 Task: Look for the products that are on sale.
Action: Mouse moved to (31, 153)
Screenshot: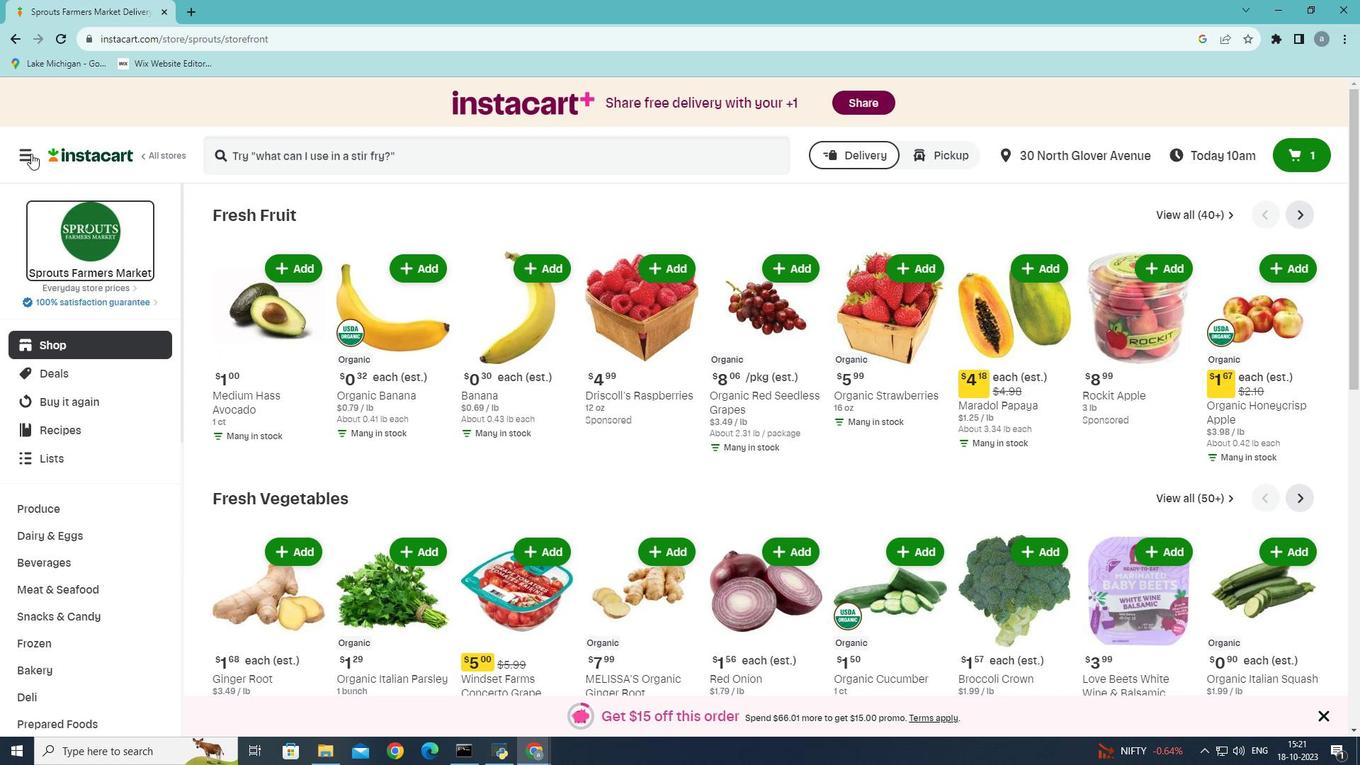 
Action: Mouse pressed left at (31, 153)
Screenshot: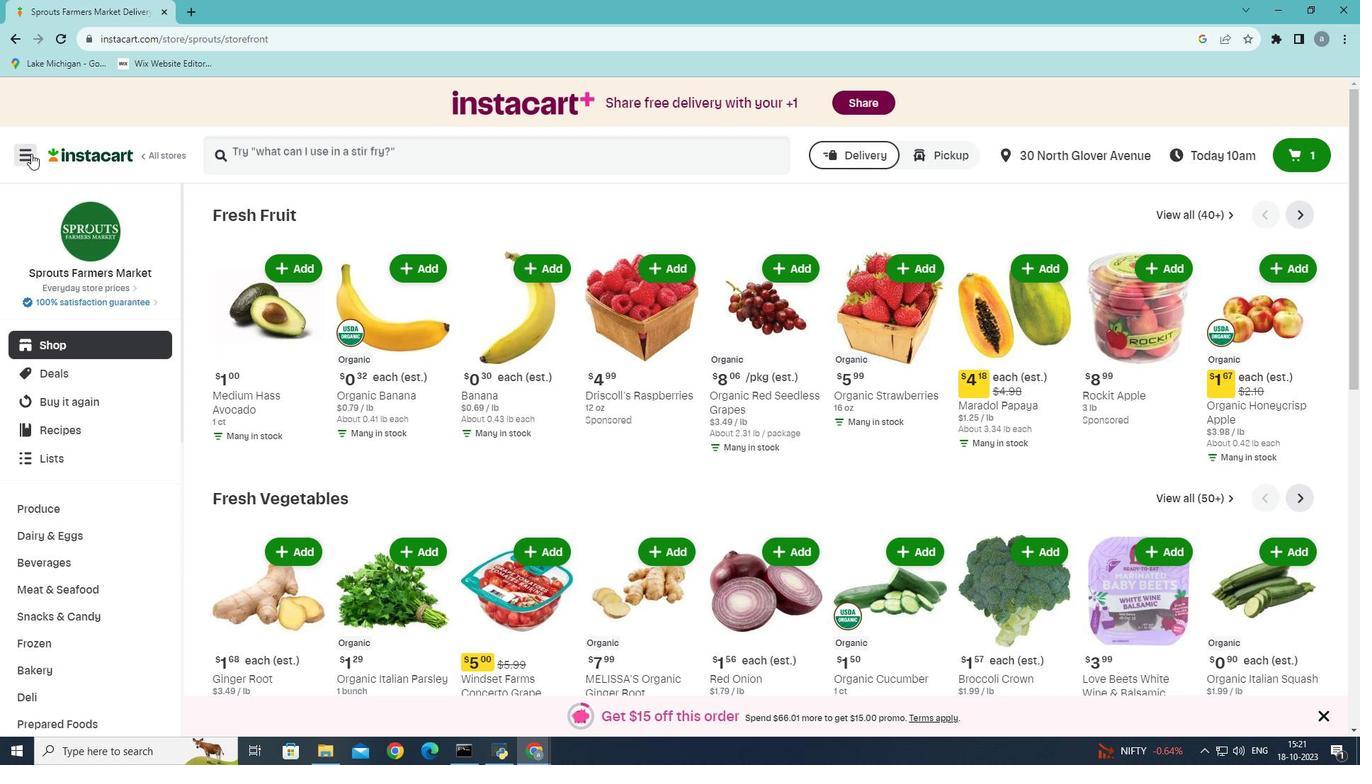 
Action: Mouse moved to (82, 419)
Screenshot: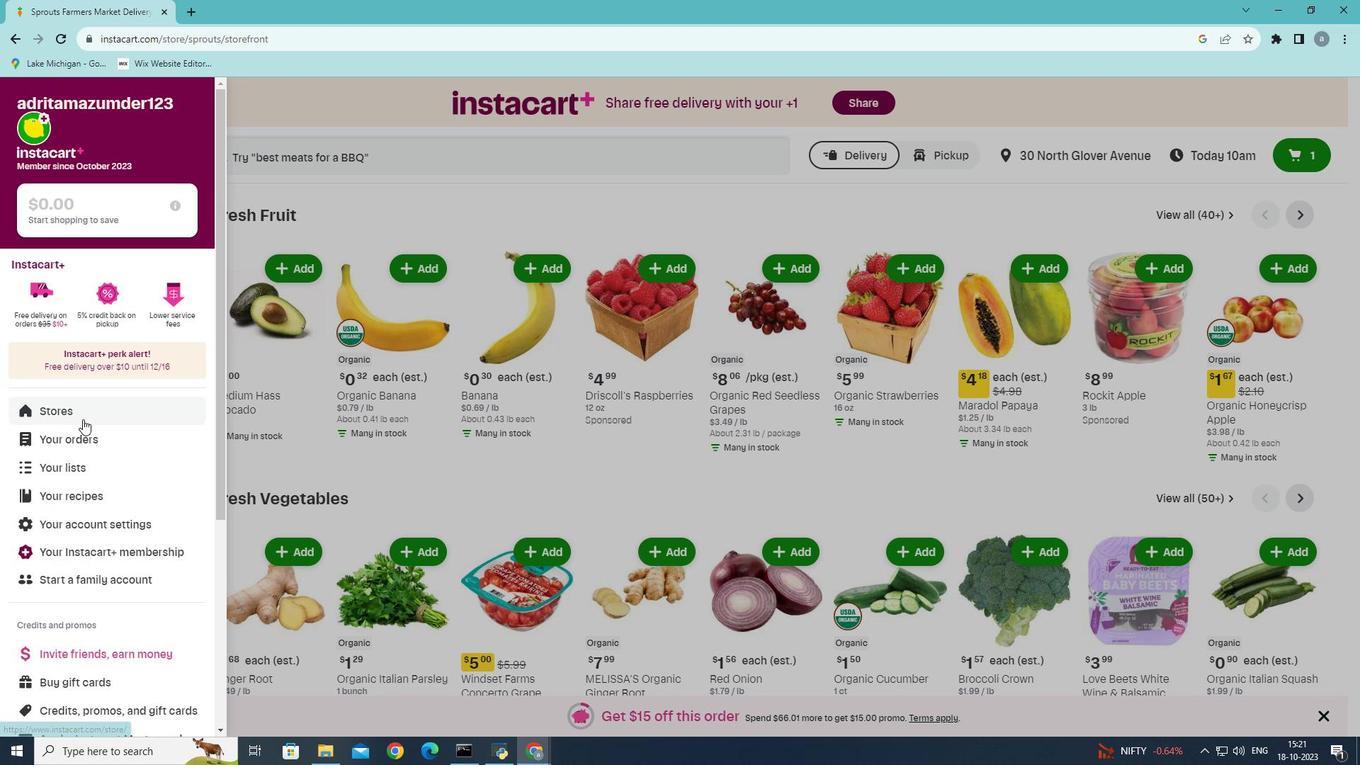 
Action: Mouse pressed left at (82, 419)
Screenshot: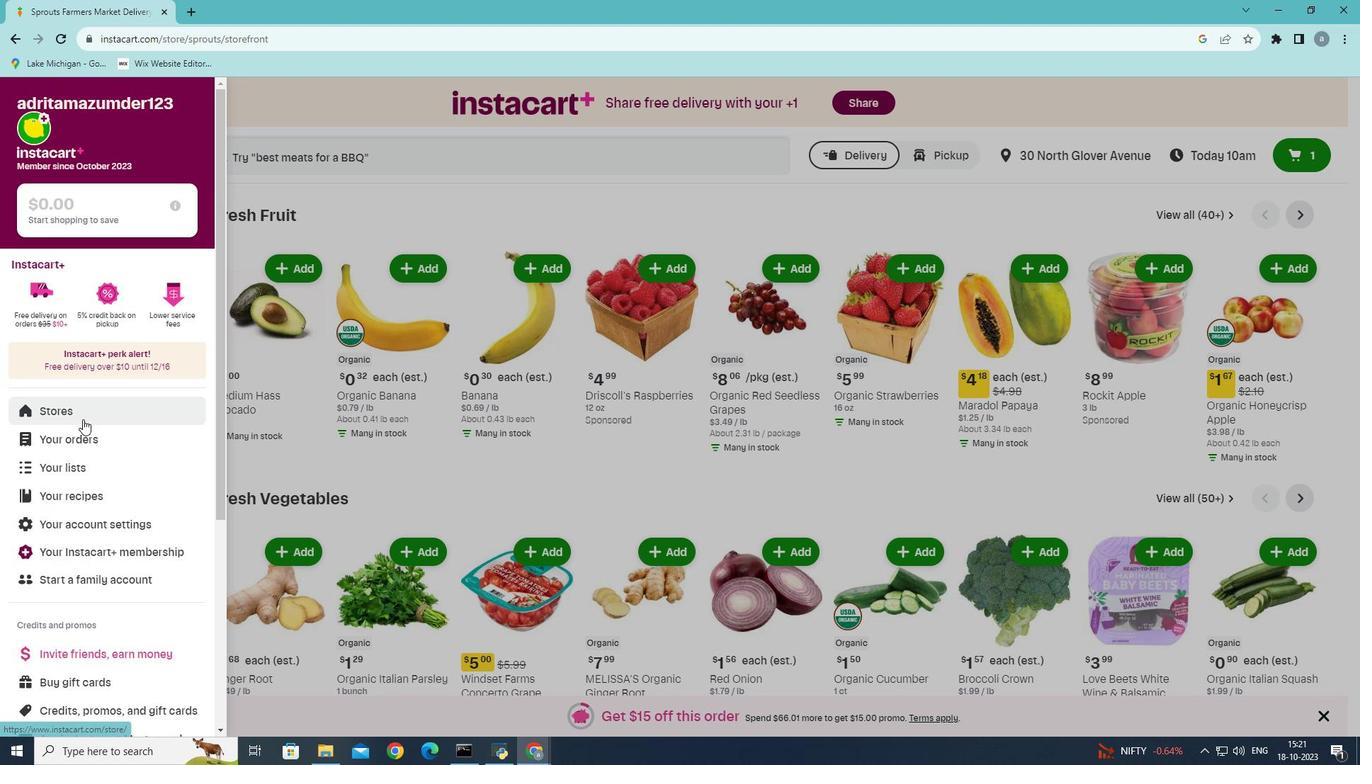 
Action: Mouse moved to (329, 166)
Screenshot: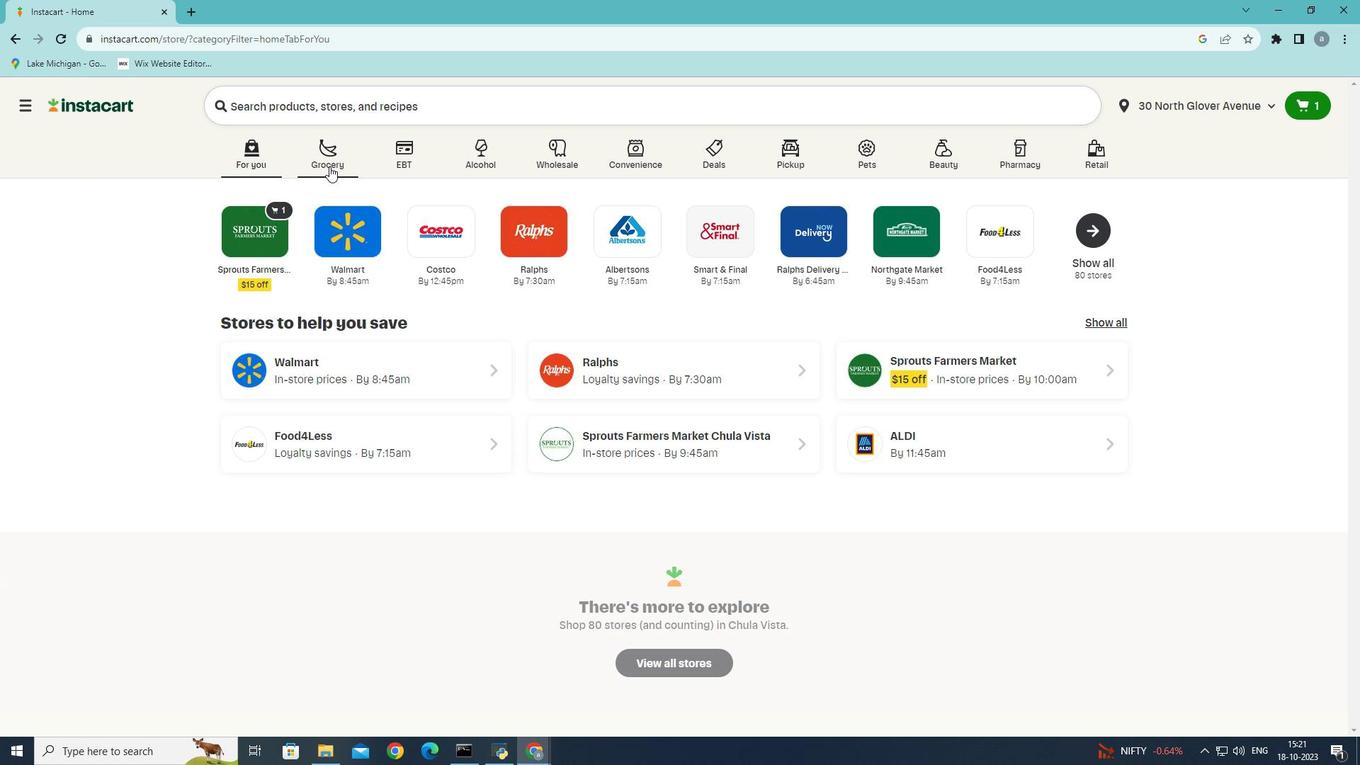 
Action: Mouse pressed left at (329, 166)
Screenshot: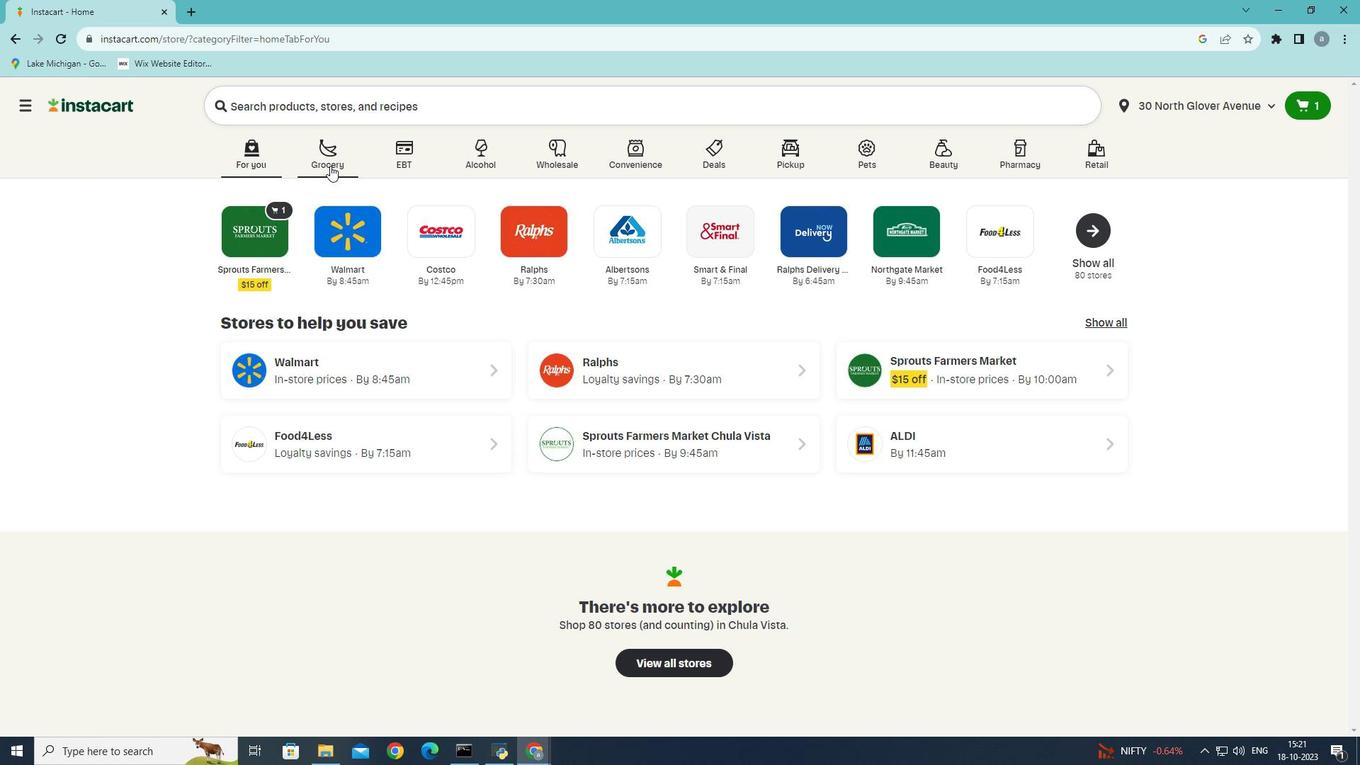 
Action: Mouse moved to (328, 423)
Screenshot: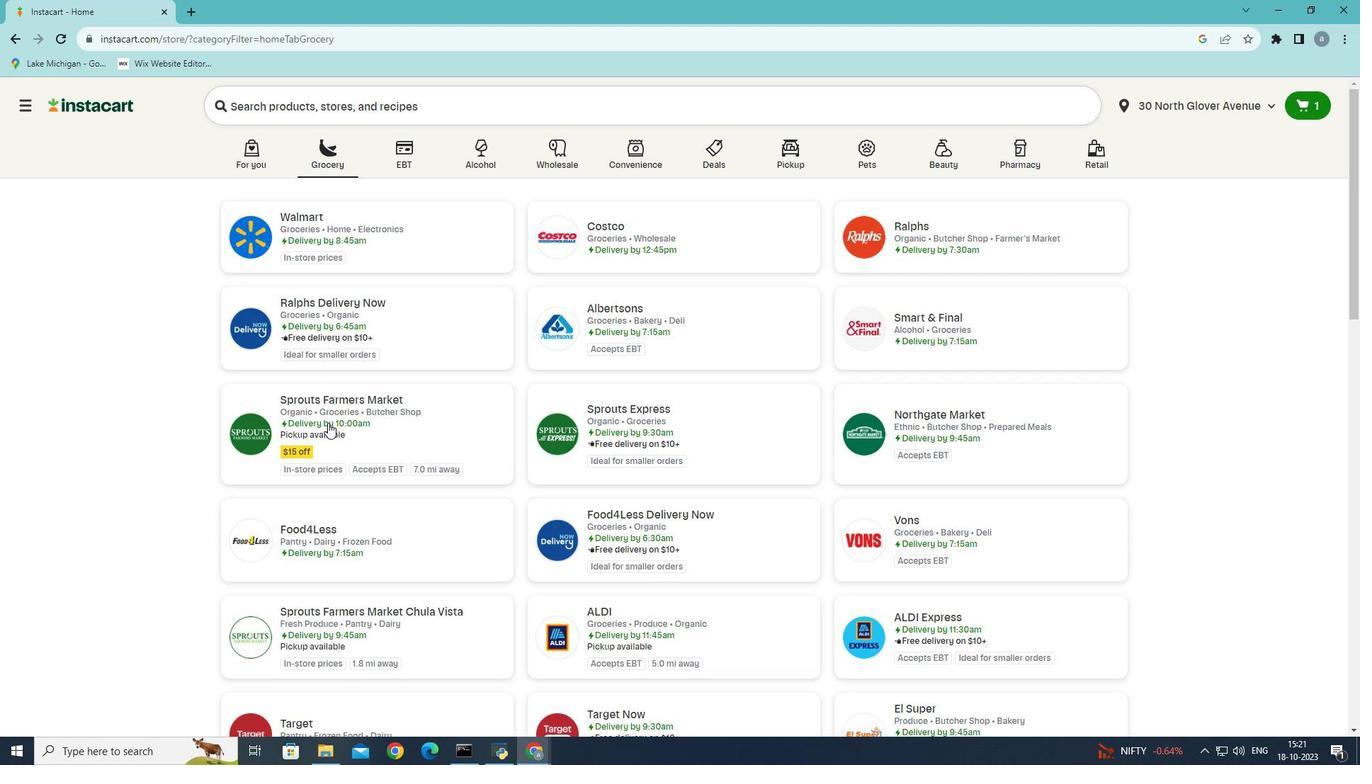 
Action: Mouse pressed left at (328, 423)
Screenshot: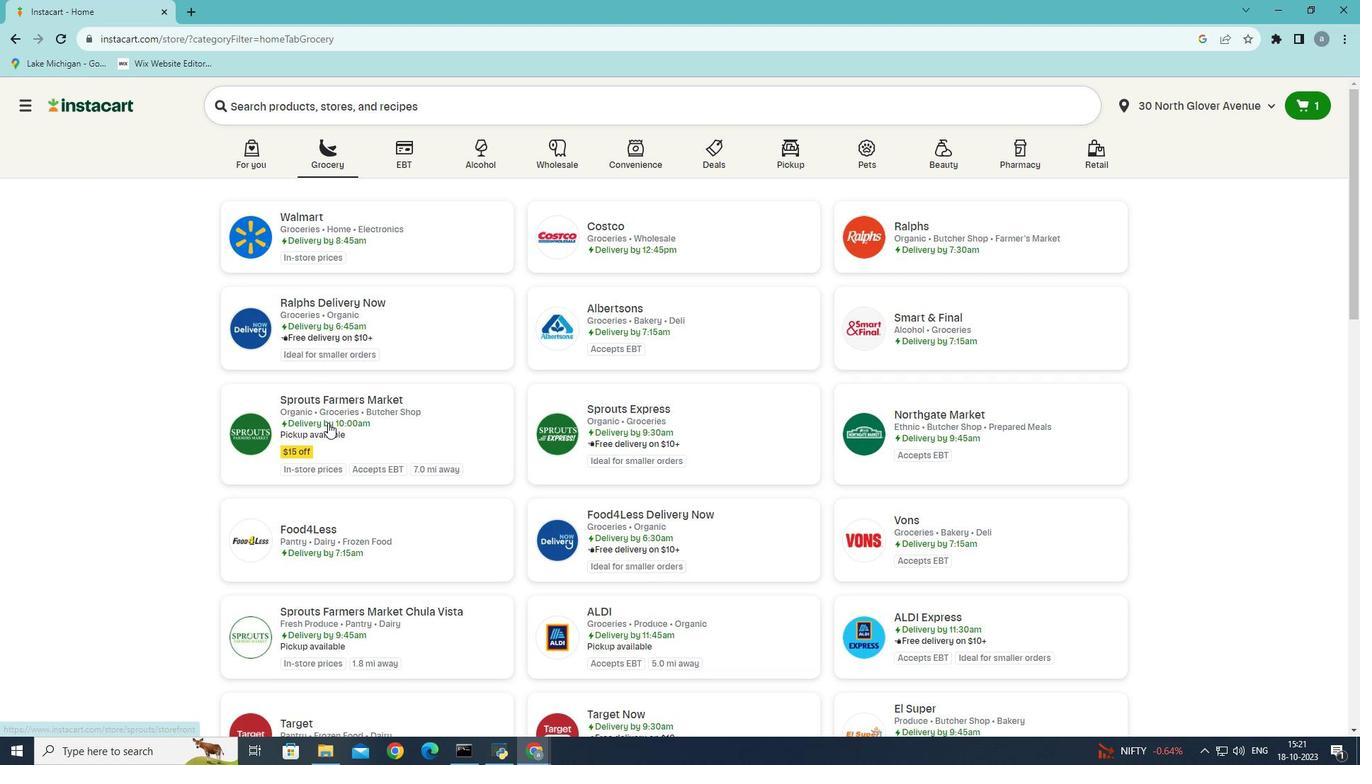 
Action: Mouse moved to (57, 588)
Screenshot: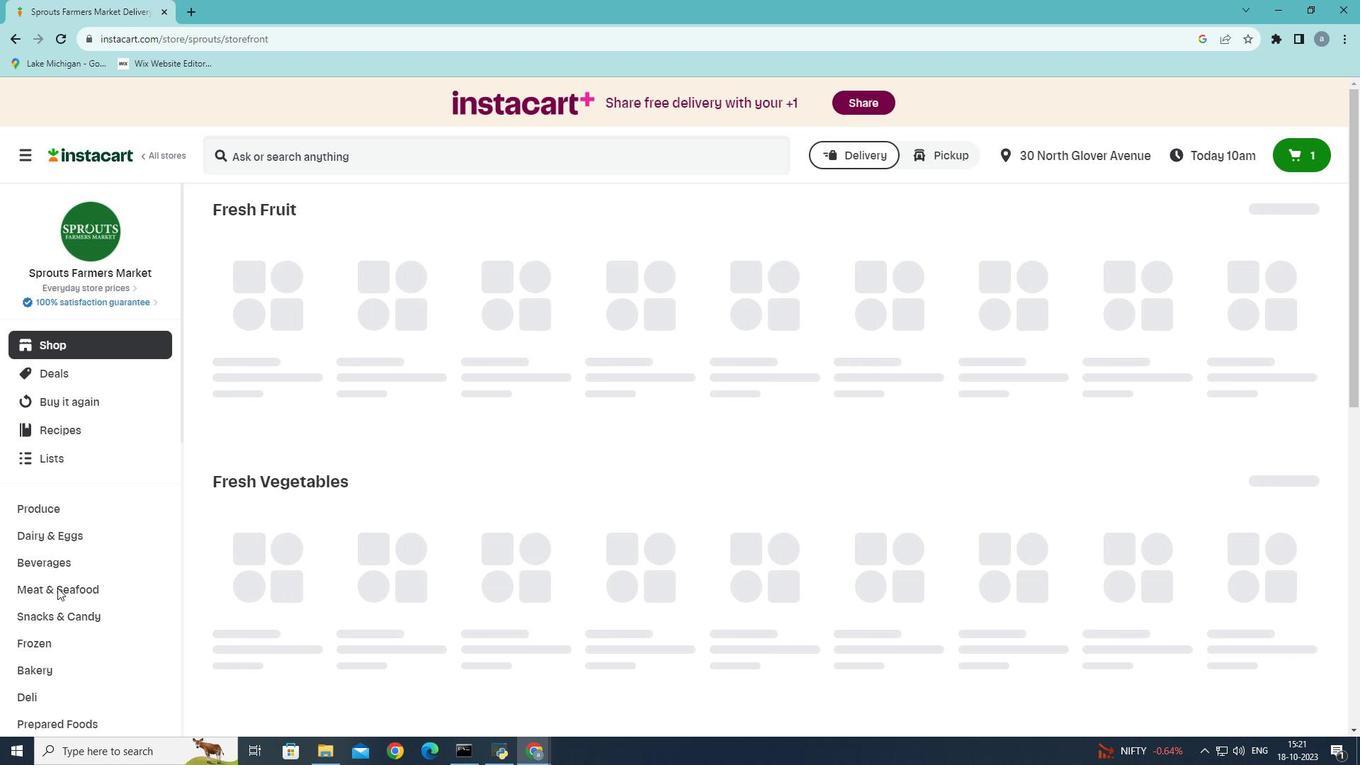 
Action: Mouse pressed left at (57, 588)
Screenshot: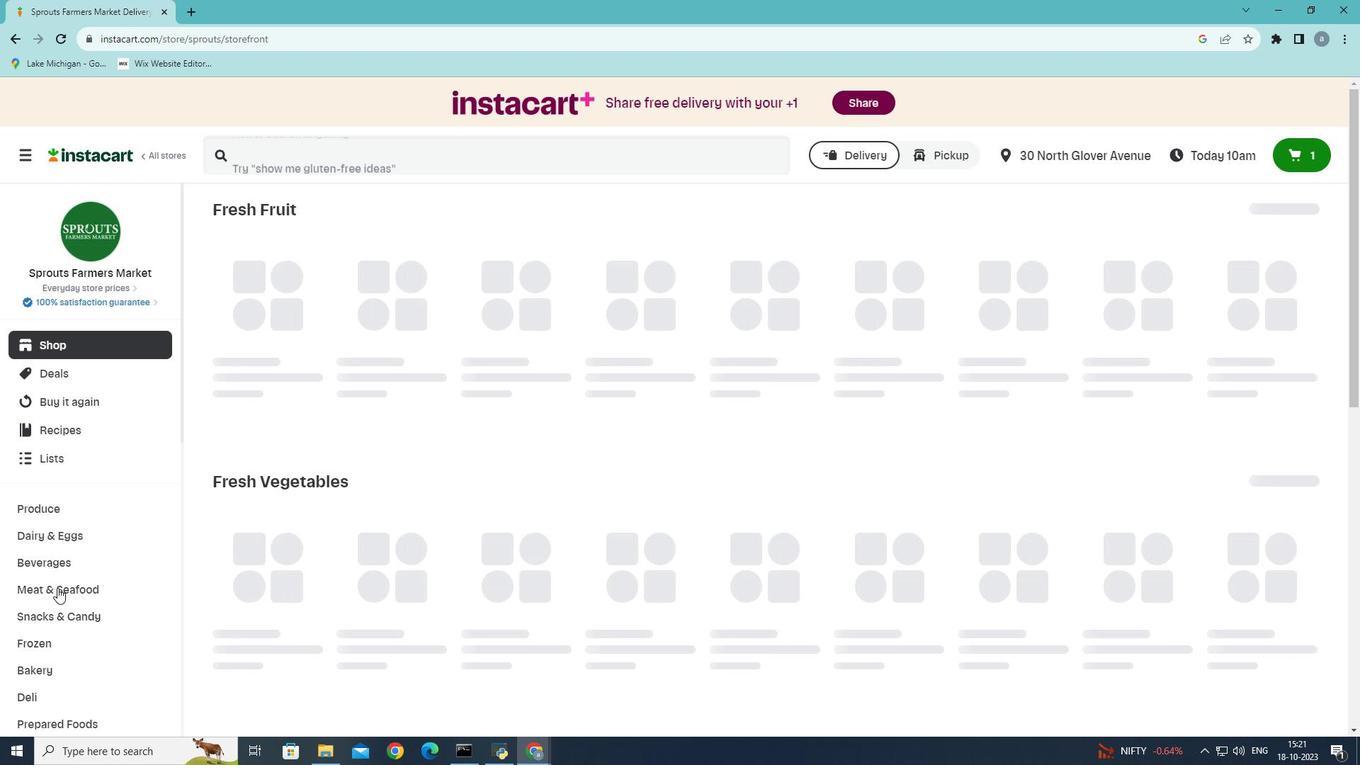 
Action: Mouse moved to (512, 241)
Screenshot: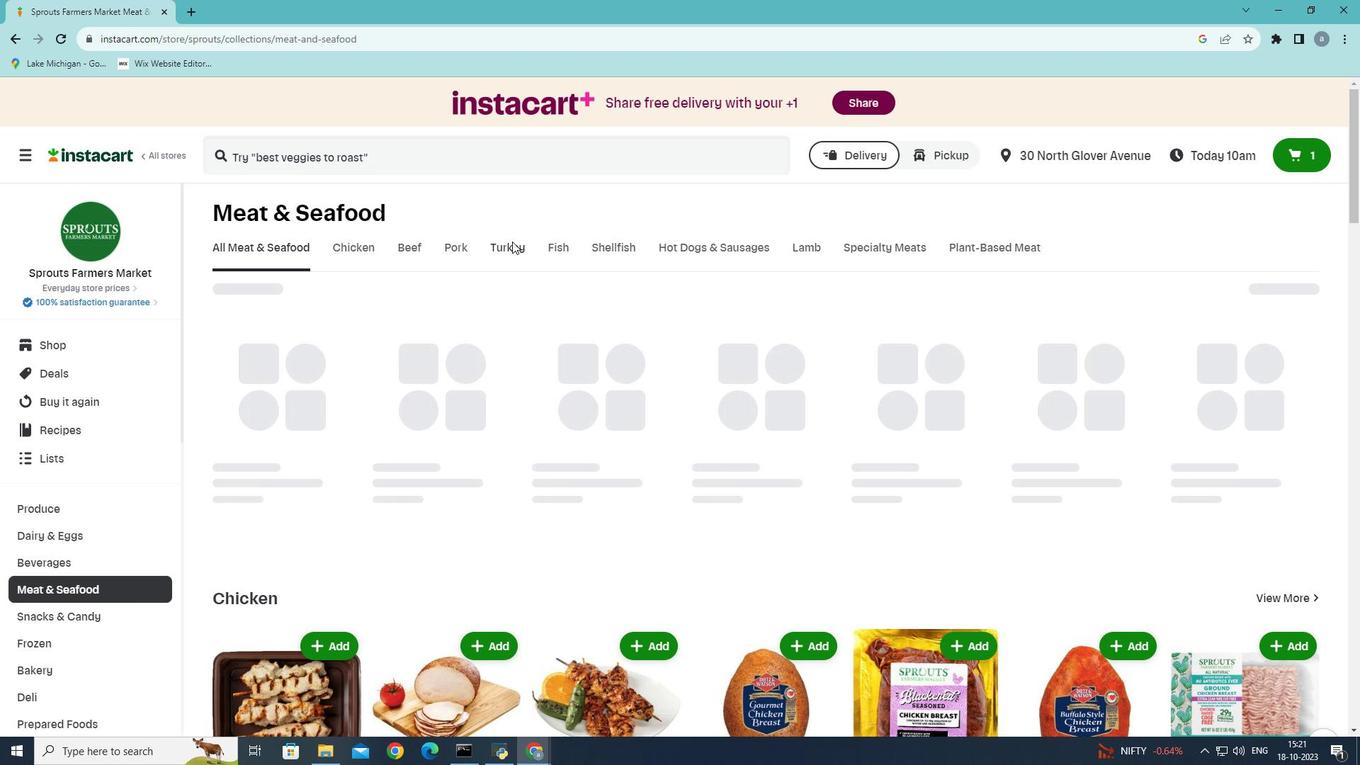 
Action: Mouse pressed left at (512, 241)
Screenshot: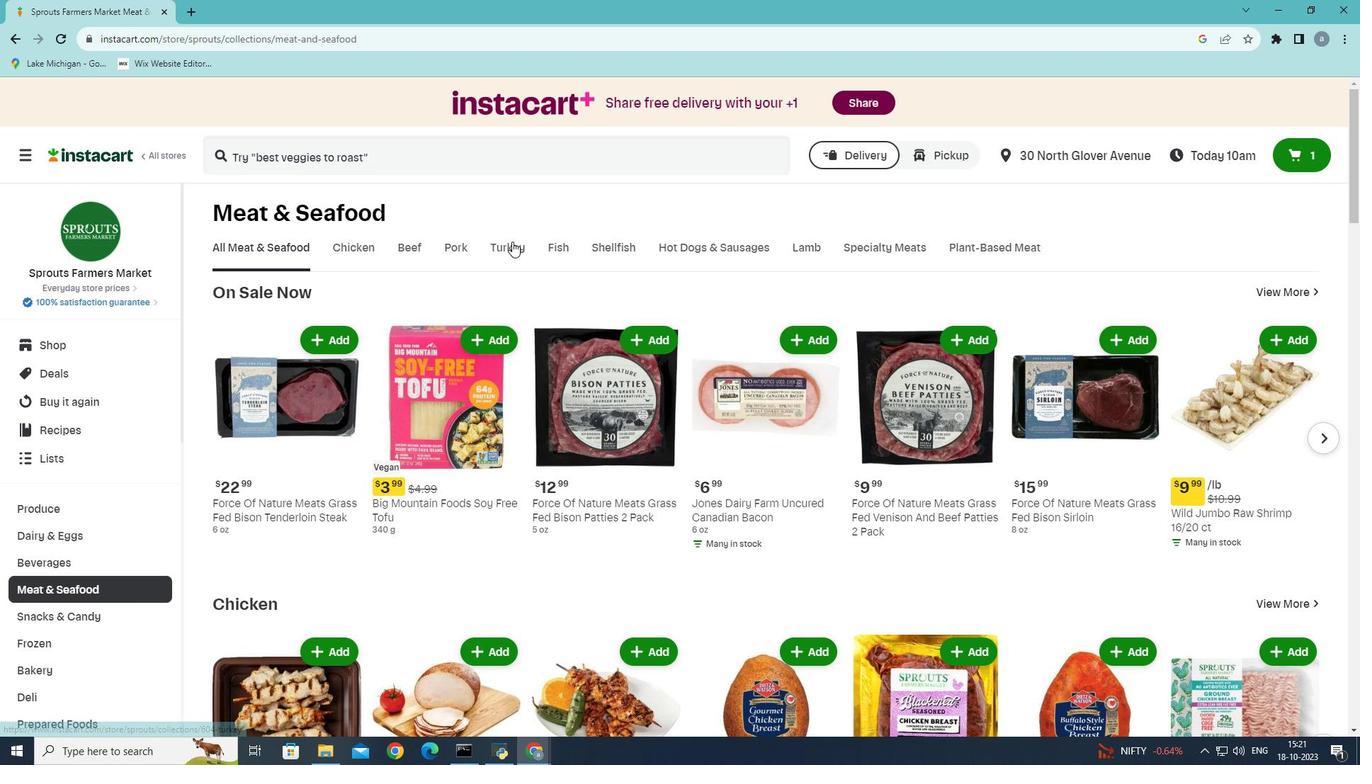
Action: Mouse moved to (471, 313)
Screenshot: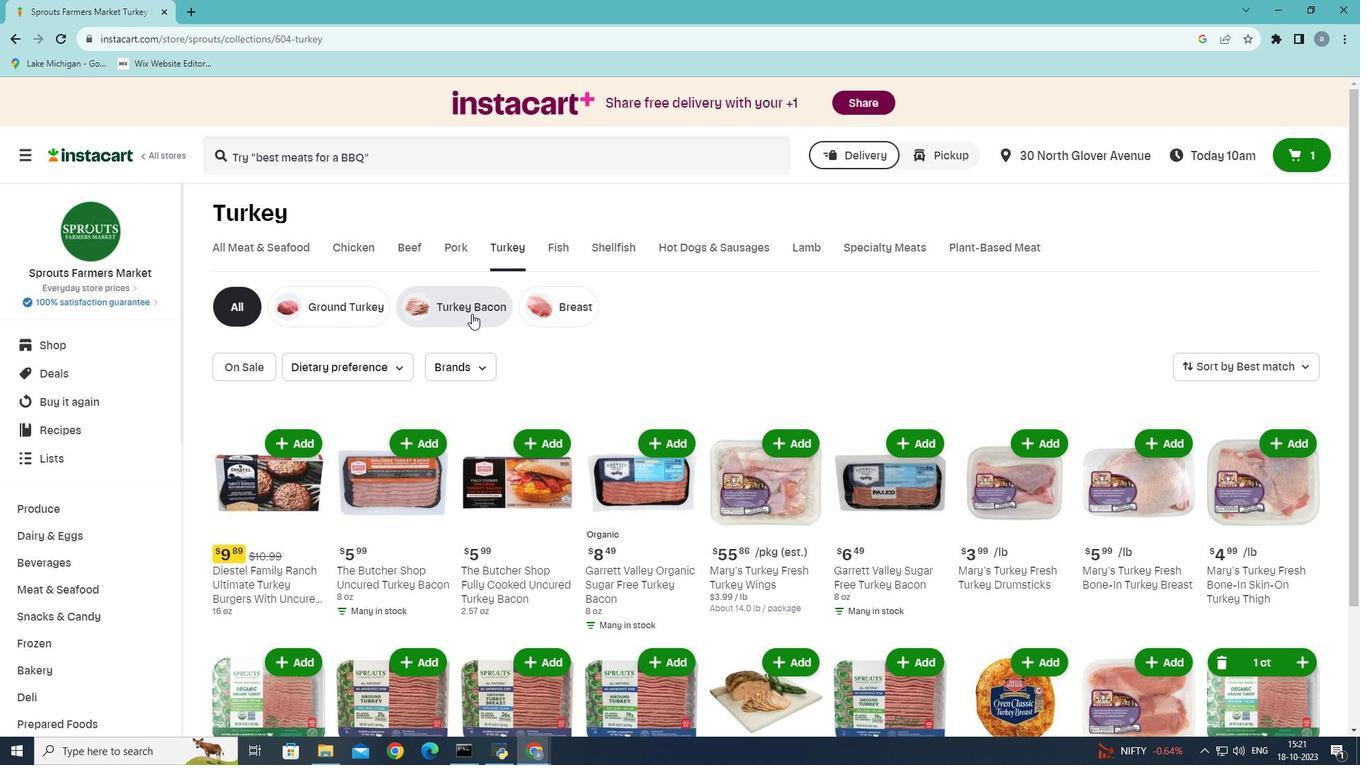 
Action: Mouse pressed left at (471, 313)
Screenshot: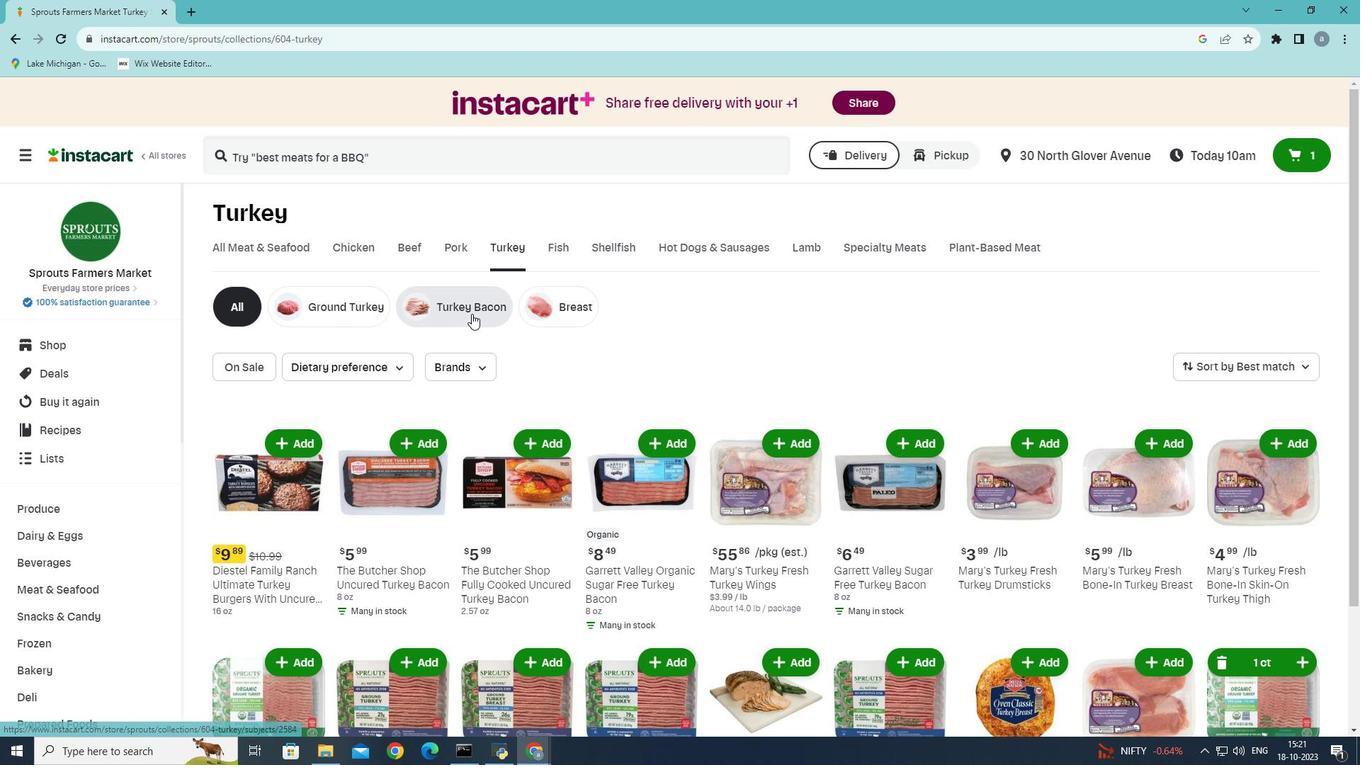 
Action: Mouse moved to (243, 373)
Screenshot: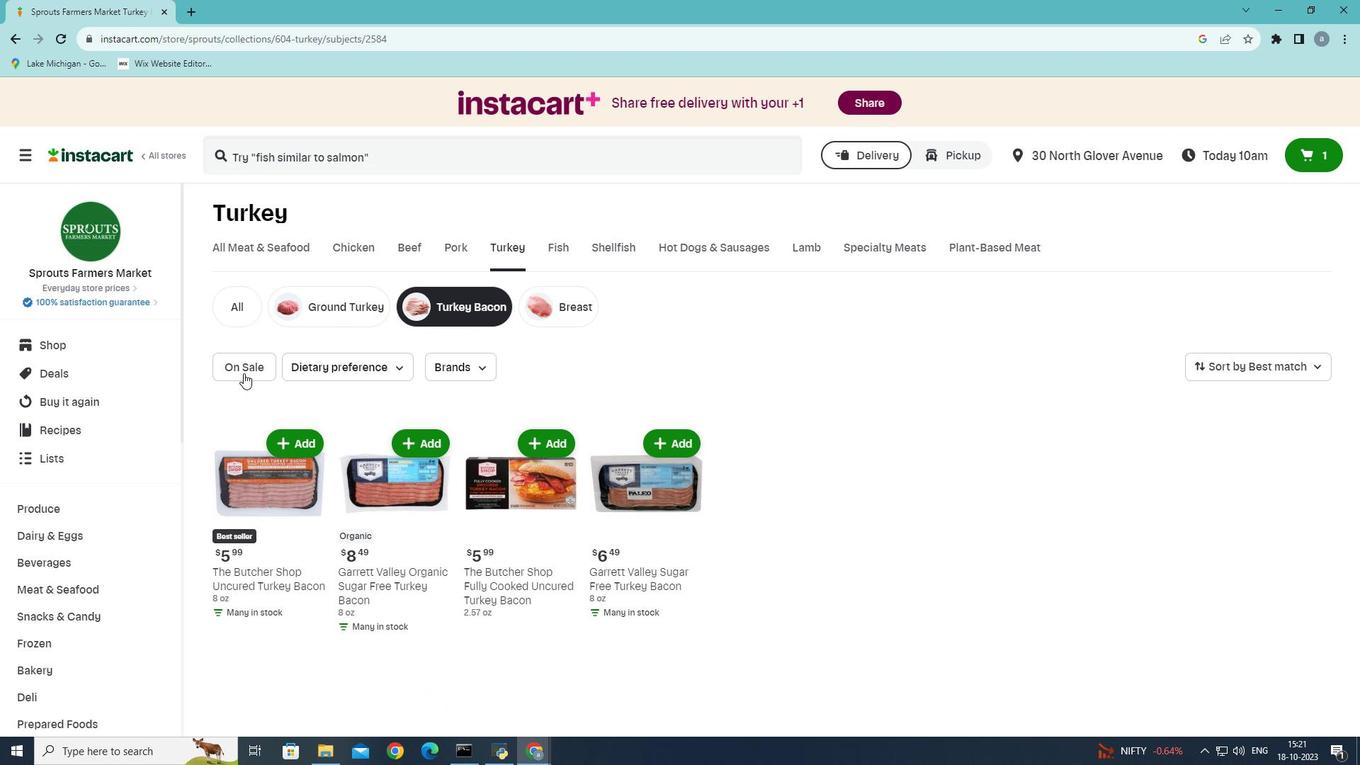 
Action: Mouse pressed left at (243, 373)
Screenshot: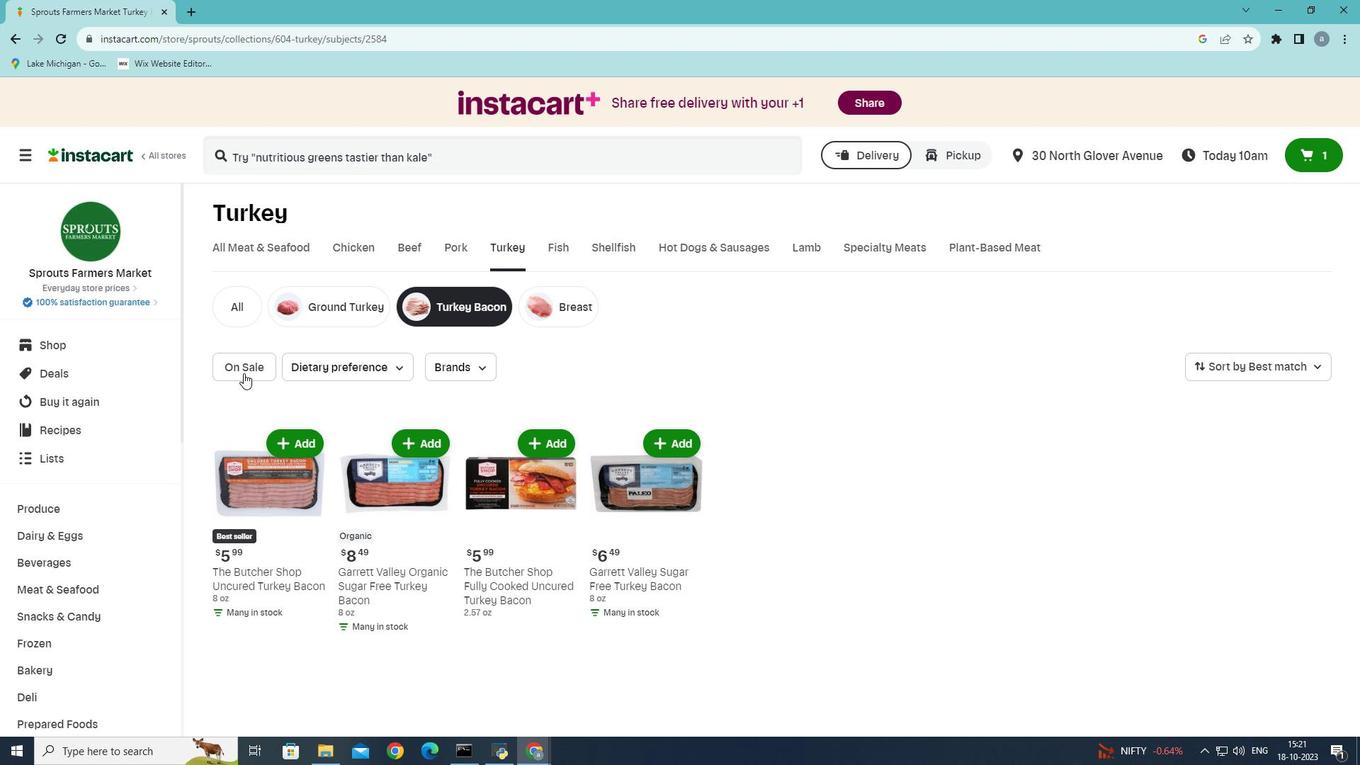 
Action: Mouse moved to (242, 382)
Screenshot: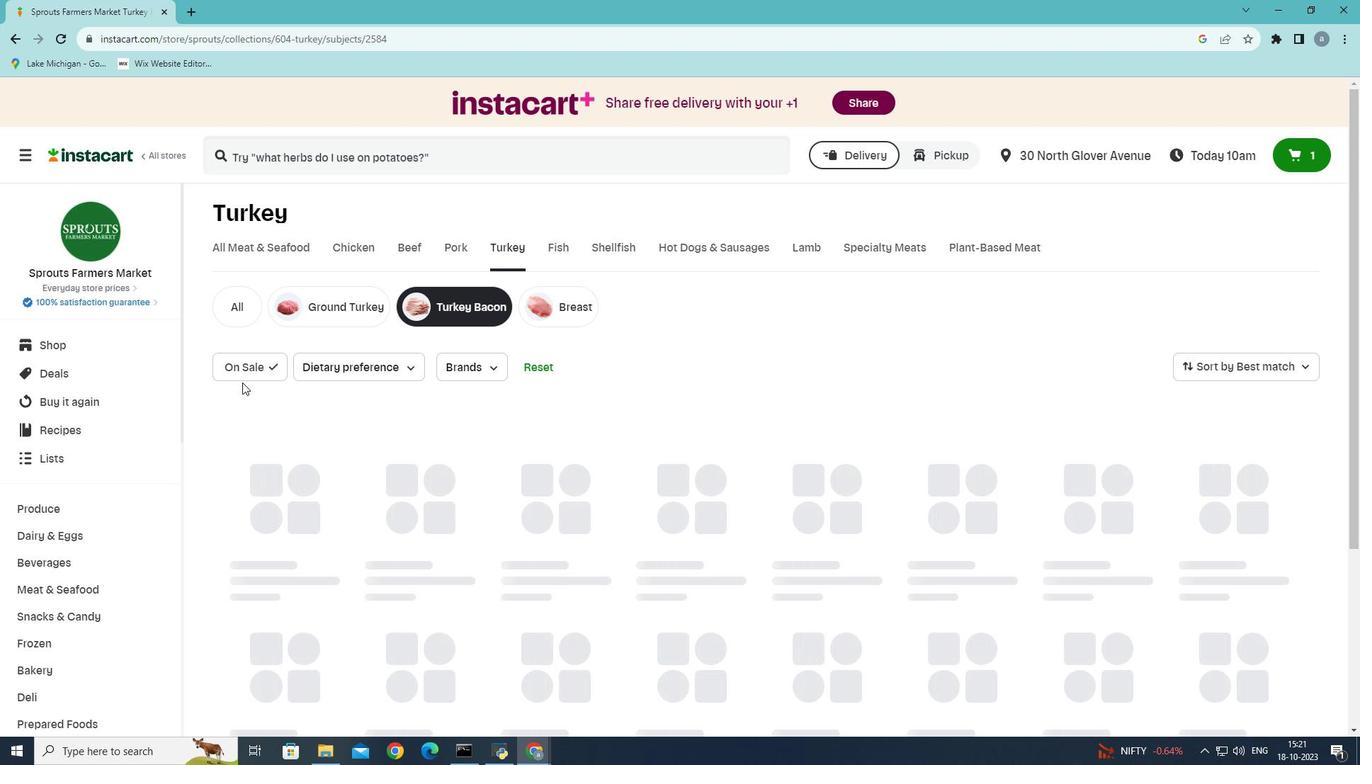
